 Task: Select Gifts. Add to cart, from Sephora_x000D_
 for 3194 Cheshire Road, Bridgeport, Connecticut 06604, Cell Number 203-362-4243, following items : Milk Makeup Matte Cream Baked Bronzer Stick (0.19 oz)_x000D_
 - 1, Too Faced Chocolate Soleil Matte Chocolate Soleil Bronzer (0.28 oz)_x000D_
 - 1, Natasha Denona MINI Eyeshadow Palette Bronze_x000D_
 - 1, Natasha Denona Glam Eyeshadow Palette_x000D_
 - 1, Huda Beauty Rose Quartz Eyeshadow Palette_x000D_
 - 1
Action: Mouse moved to (290, 411)
Screenshot: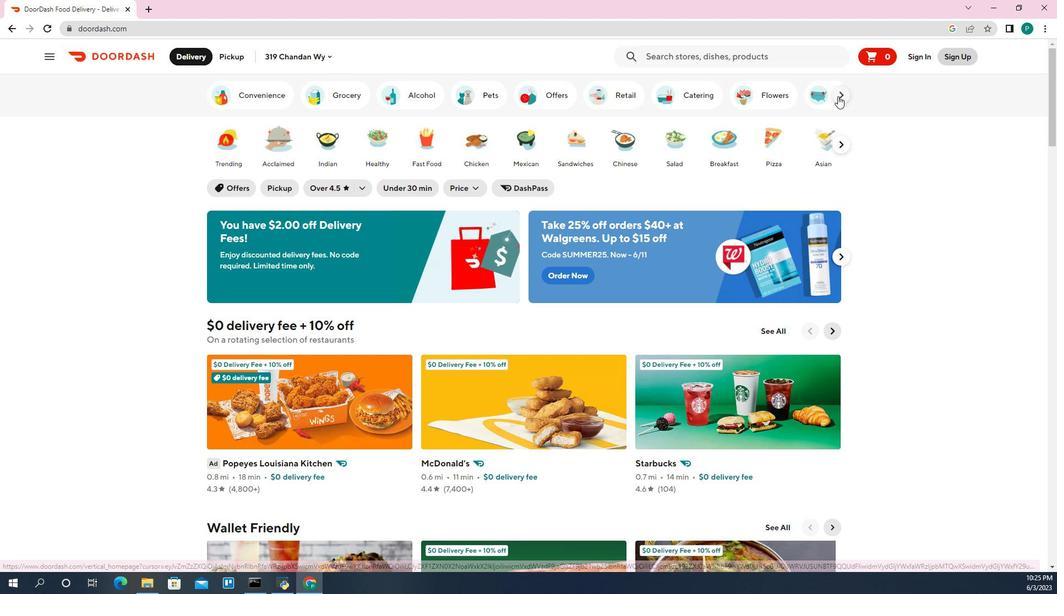 
Action: Mouse pressed left at (290, 411)
Screenshot: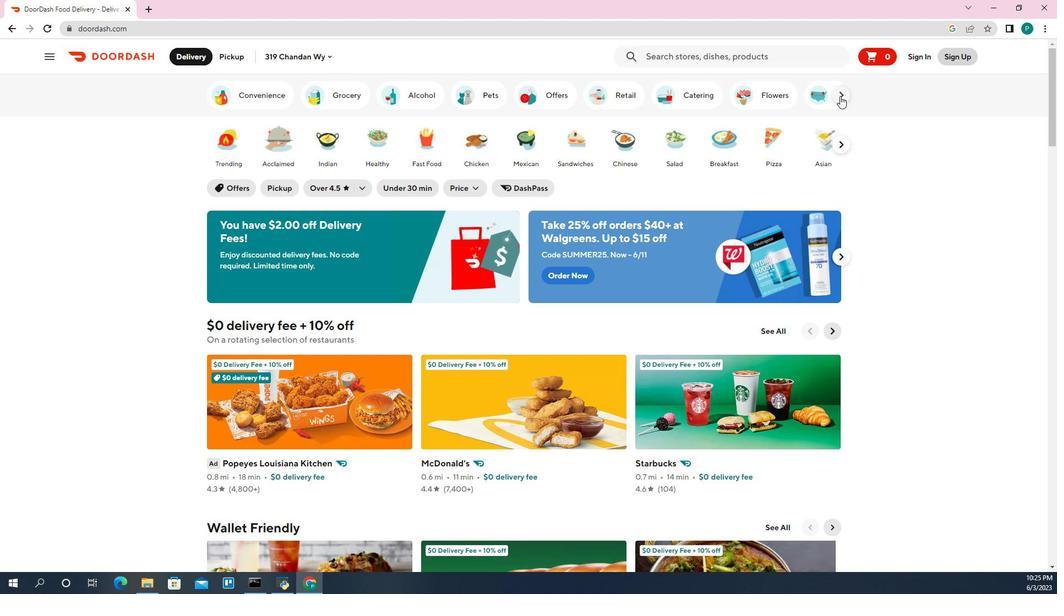 
Action: Mouse moved to (285, 410)
Screenshot: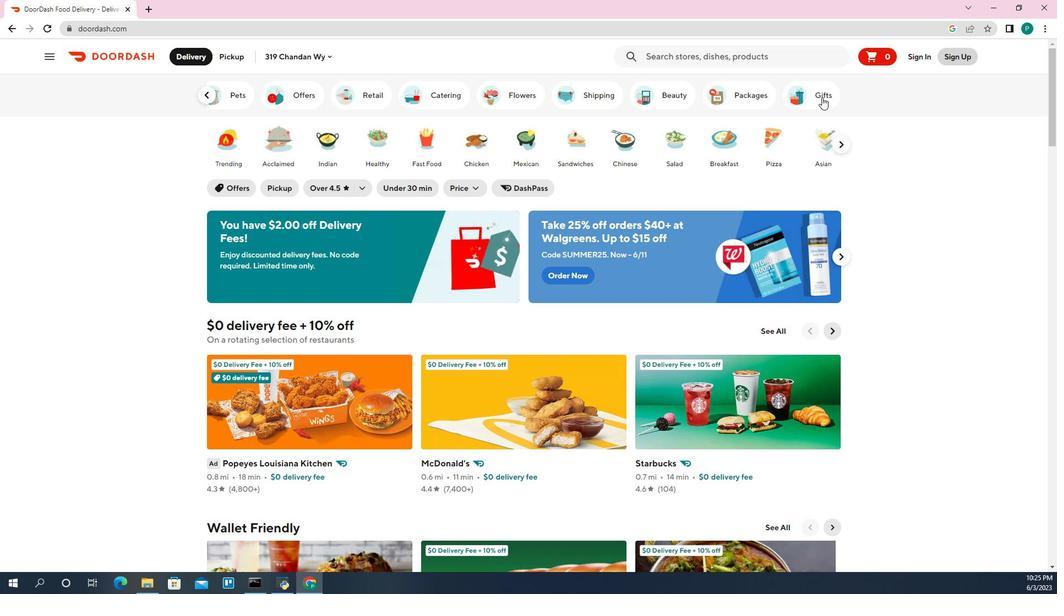 
Action: Mouse pressed left at (285, 410)
Screenshot: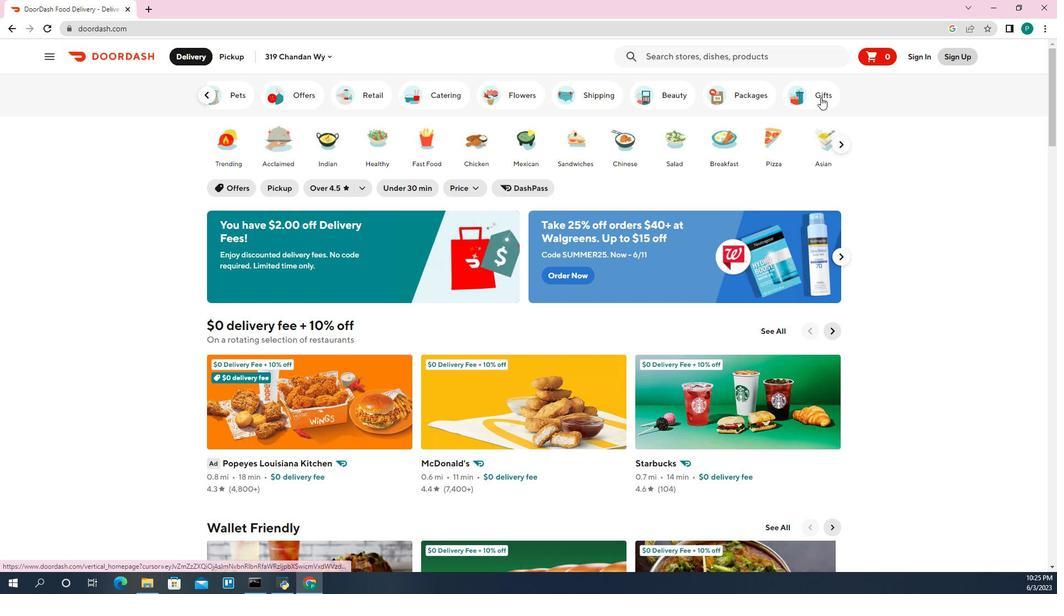 
Action: Mouse moved to (248, 442)
Screenshot: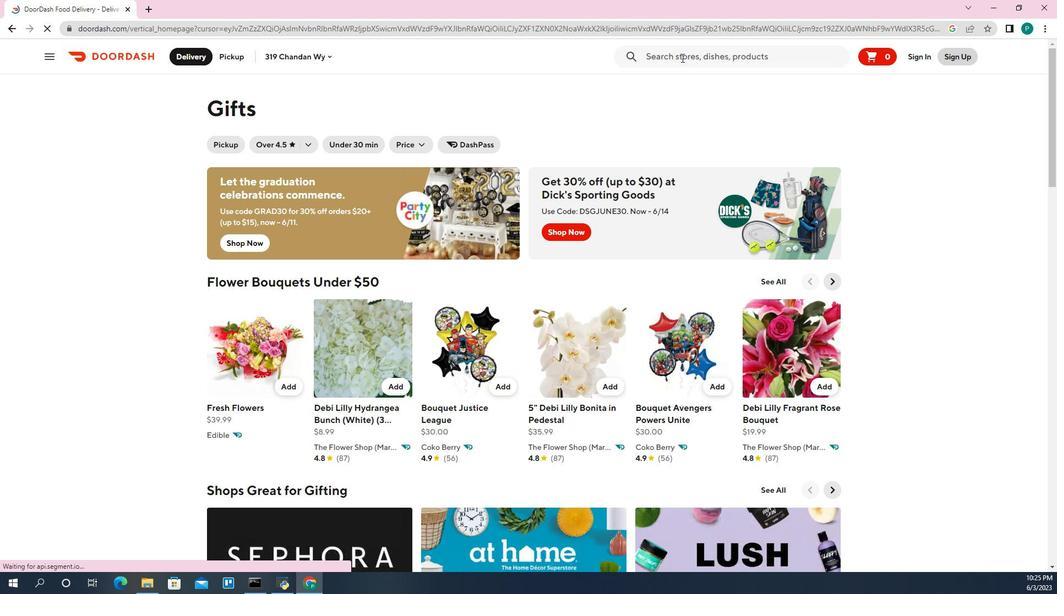 
Action: Mouse pressed left at (248, 442)
Screenshot: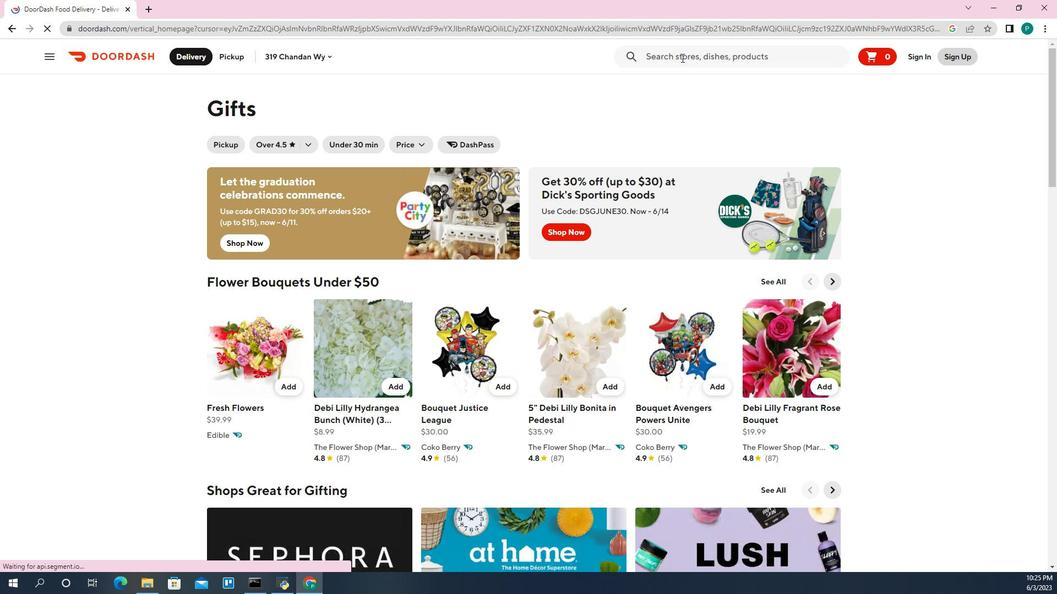 
Action: Mouse moved to (249, 444)
Screenshot: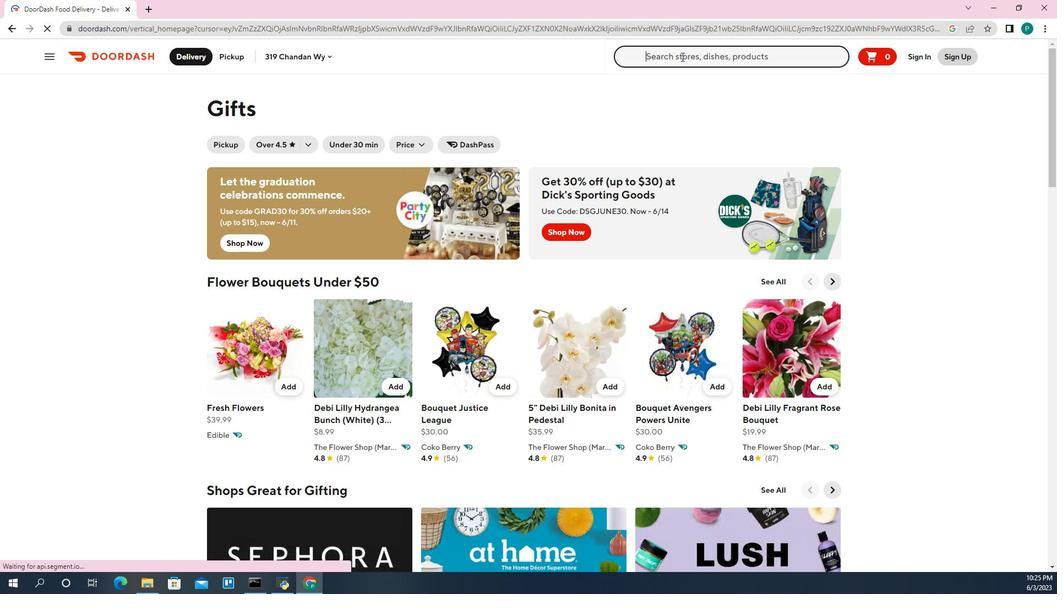 
Action: Key pressed sephora<Key.enter>
Screenshot: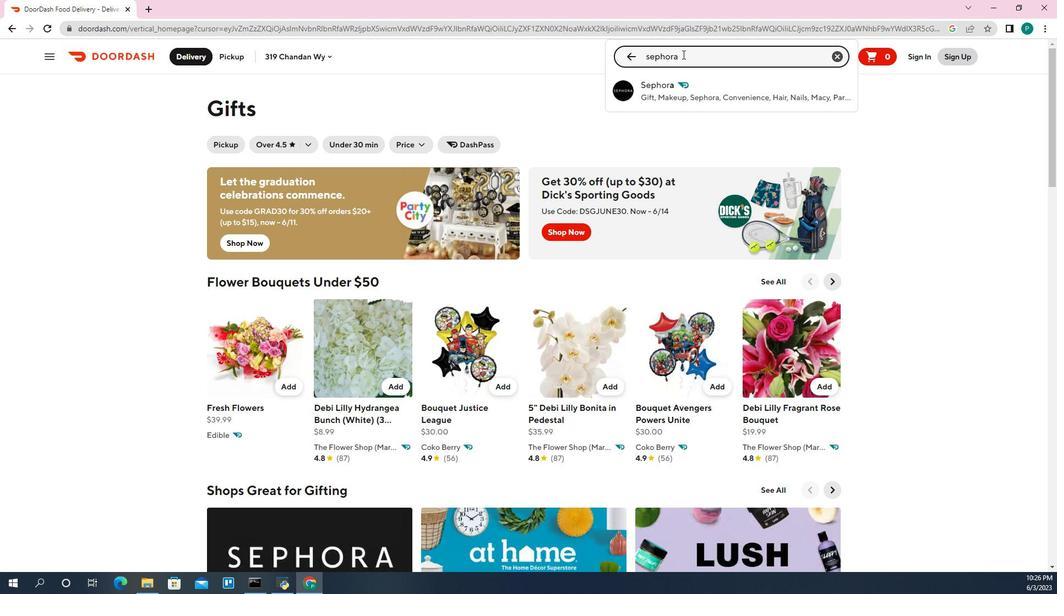 
Action: Mouse moved to (132, 284)
Screenshot: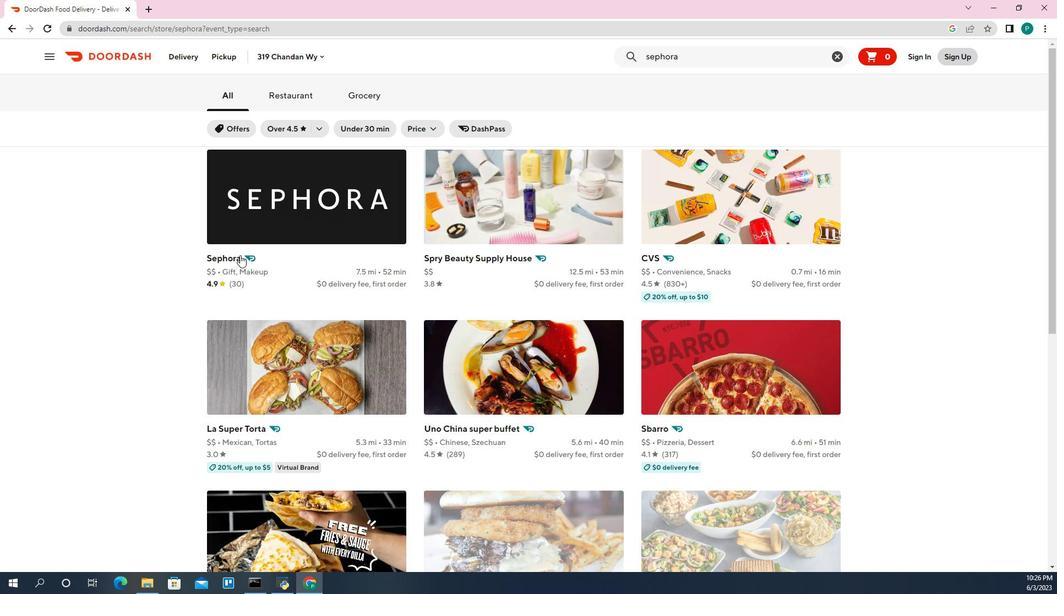 
Action: Mouse pressed left at (132, 284)
Screenshot: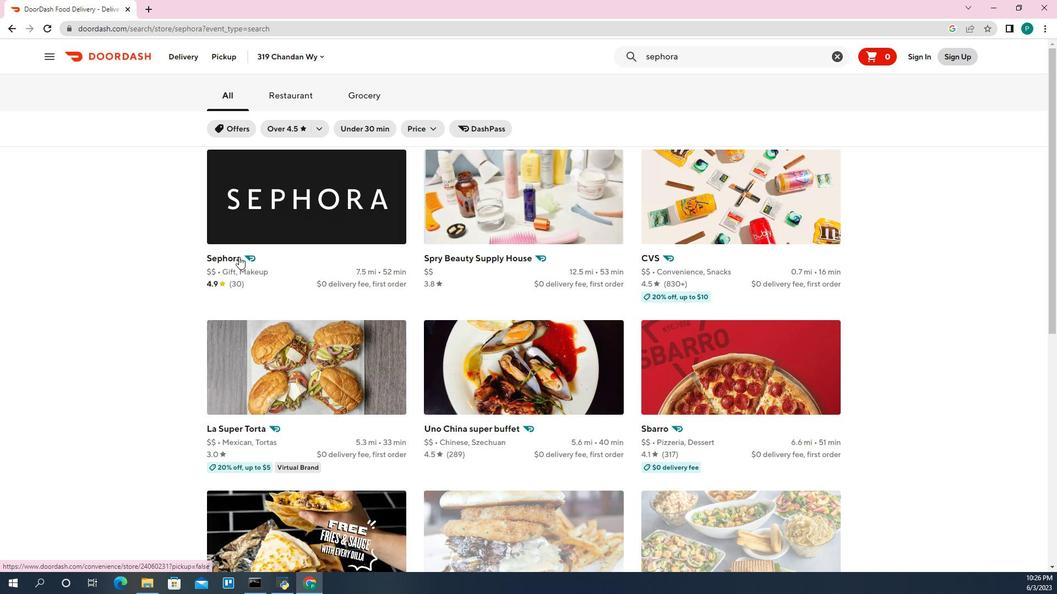 
Action: Mouse moved to (239, 364)
Screenshot: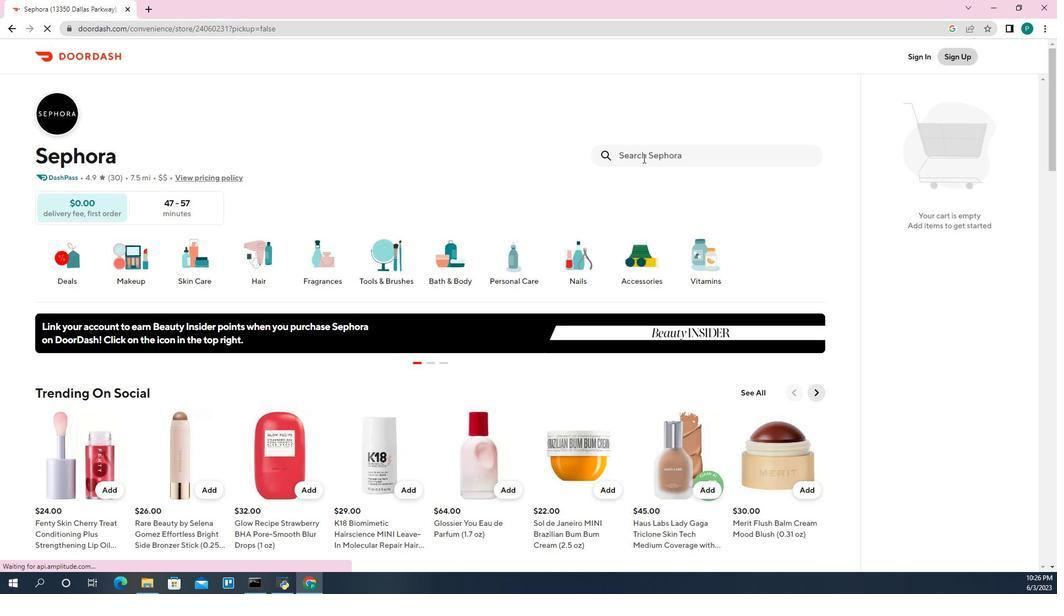 
Action: Mouse pressed left at (239, 364)
Screenshot: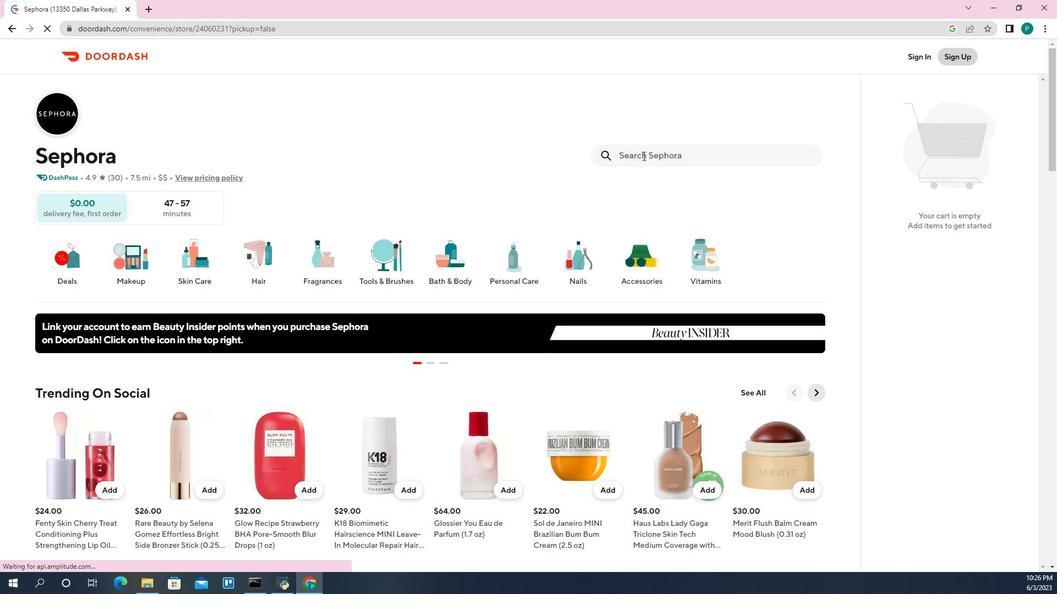
Action: Mouse moved to (239, 366)
Screenshot: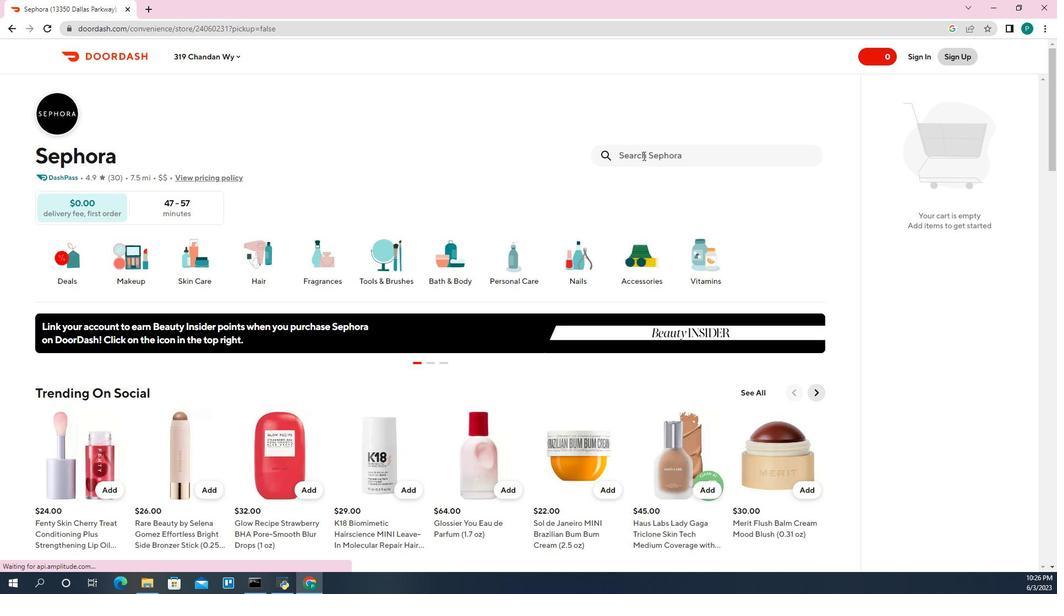 
Action: Key pressed milk<Key.space>makeup<Key.space>matte<Key.space>cream<Key.space>baked<Key.space>bronzer<Key.space>stick<Key.space><Key.shift_r>(0.19<Key.space>oz<Key.shift_r>)<Key.enter>
Screenshot: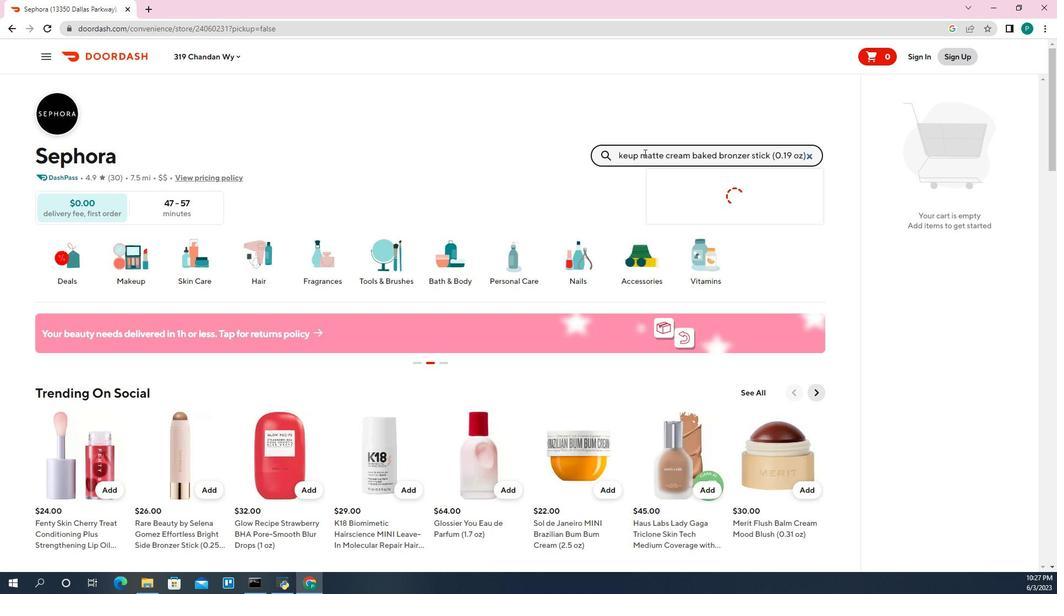 
Action: Mouse moved to (97, 275)
Screenshot: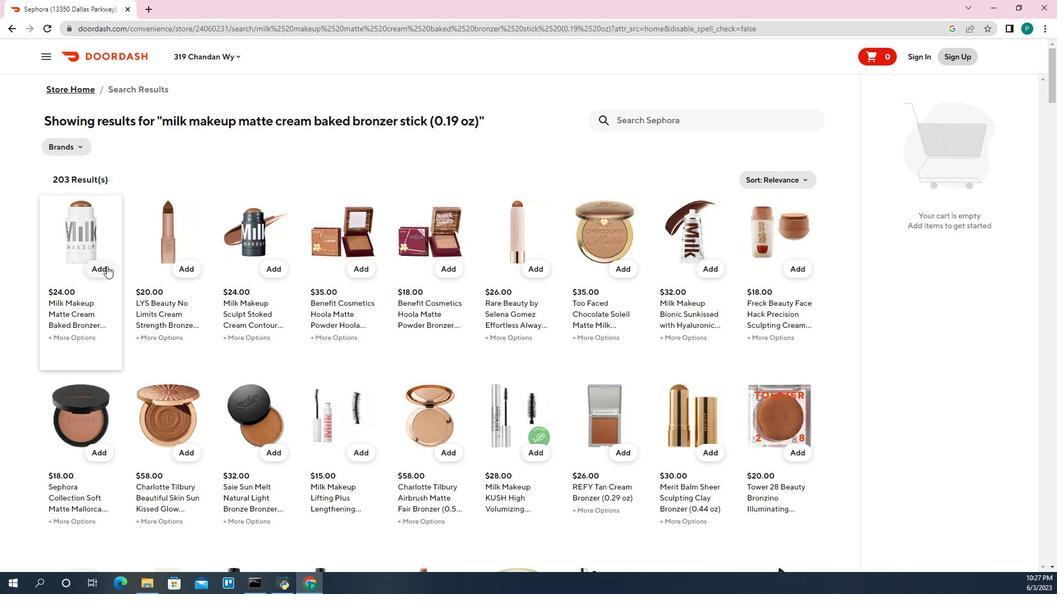 
Action: Mouse pressed left at (97, 275)
Screenshot: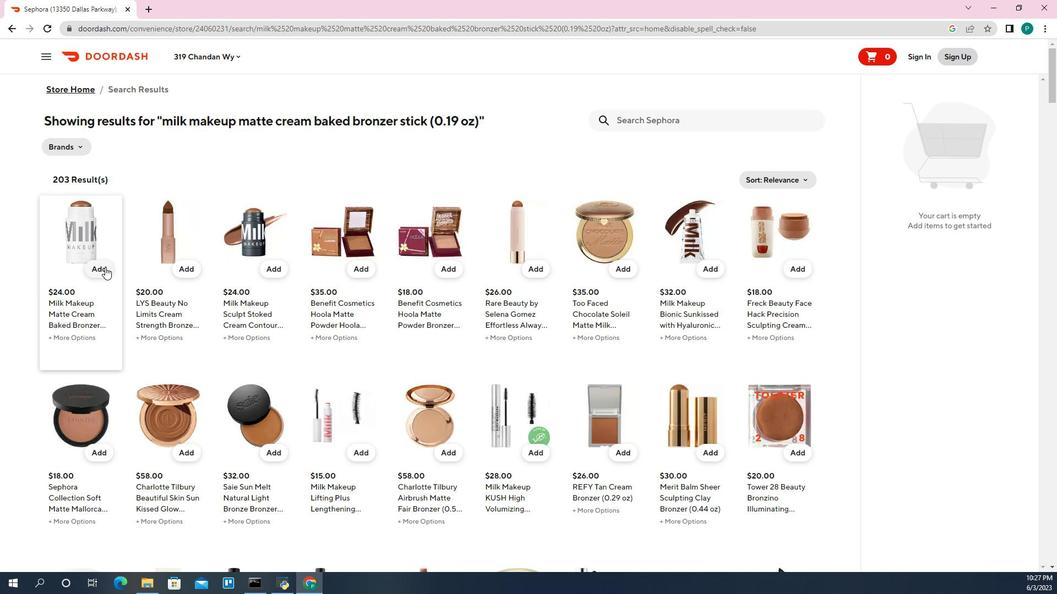 
Action: Mouse moved to (256, 55)
Screenshot: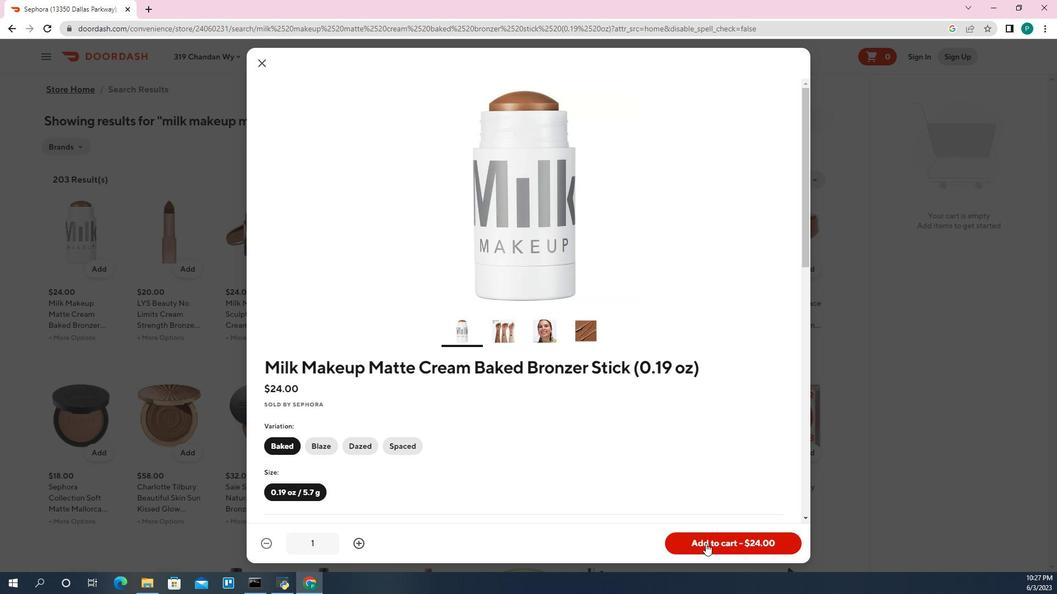 
Action: Mouse pressed left at (256, 55)
Screenshot: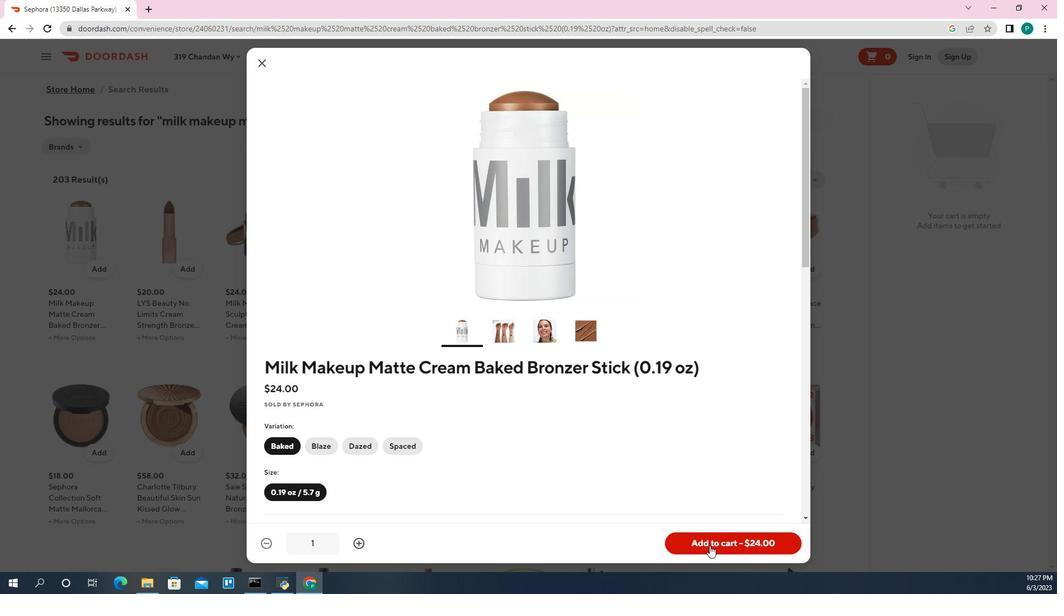
Action: Mouse moved to (238, 391)
Screenshot: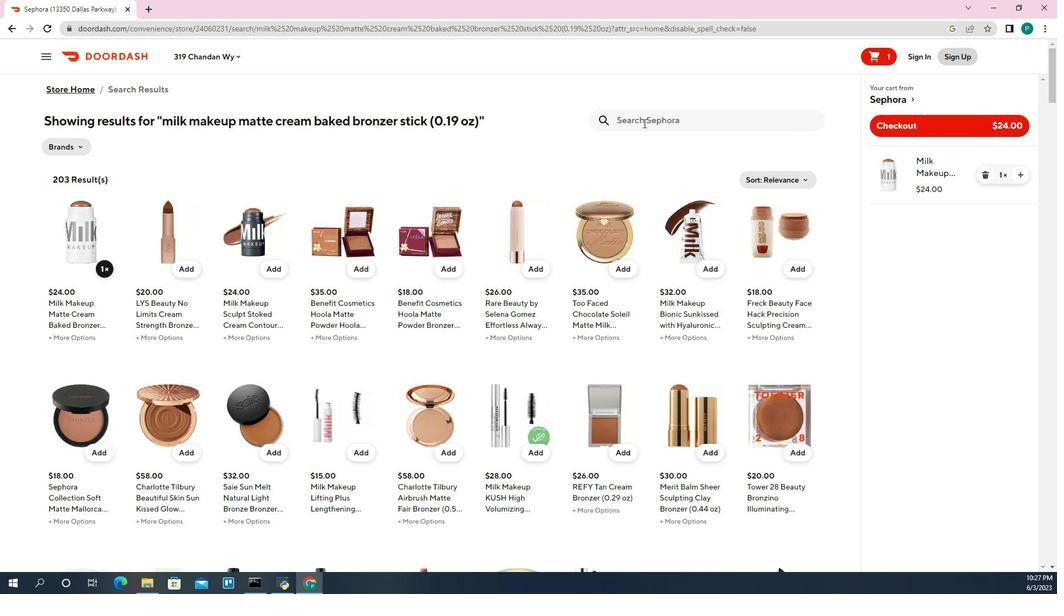 
Action: Mouse pressed left at (238, 391)
Screenshot: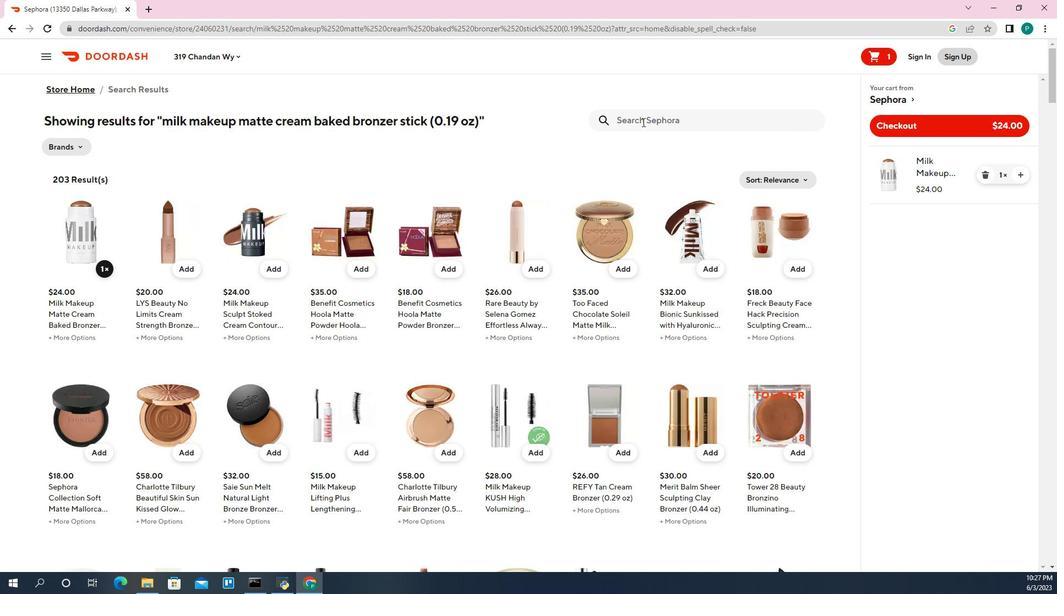 
Action: Key pressed too<Key.space>faced<Key.space>chocolate<Key.space>soleil<Key.space>matte<Key.space>chocolate<Key.space>soleil<Key.space>bronzer<Key.space><Key.shift_r>(0.28<Key.space>oz<Key.shift_r>)<Key.enter>
Screenshot: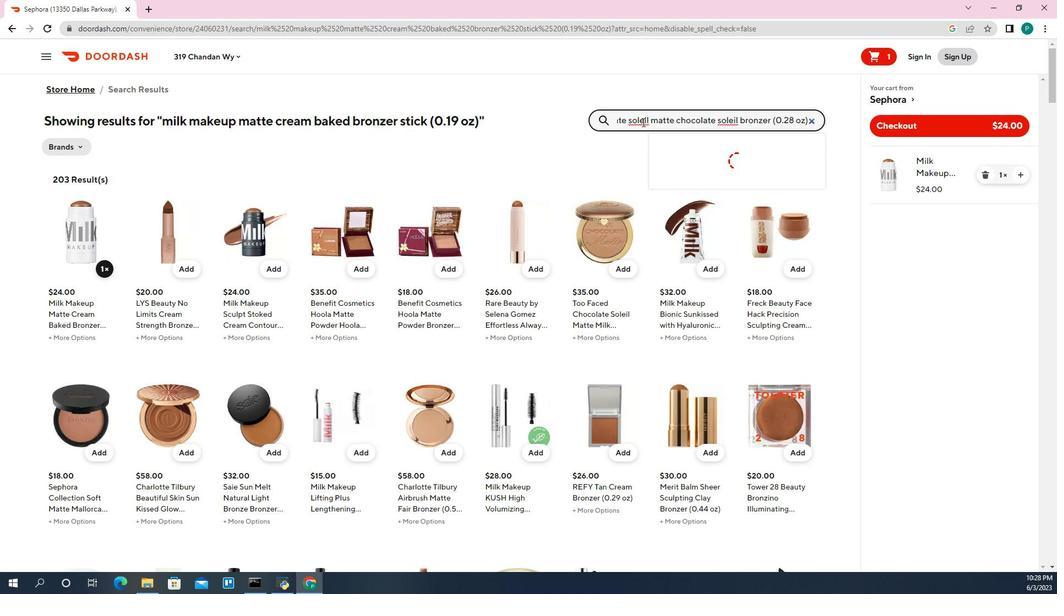 
Action: Mouse moved to (95, 274)
Screenshot: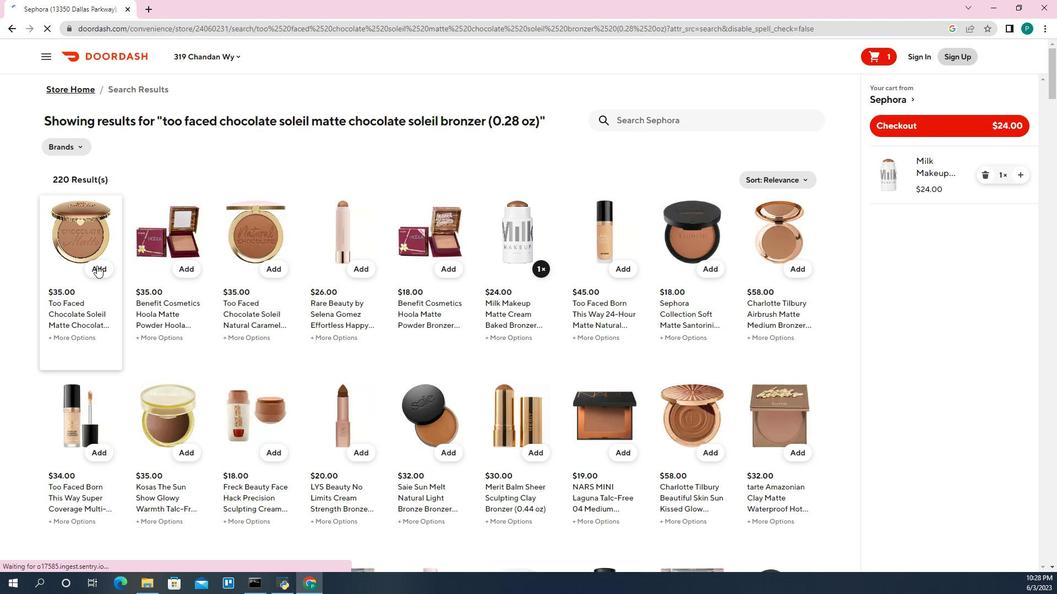 
Action: Mouse pressed left at (95, 274)
Screenshot: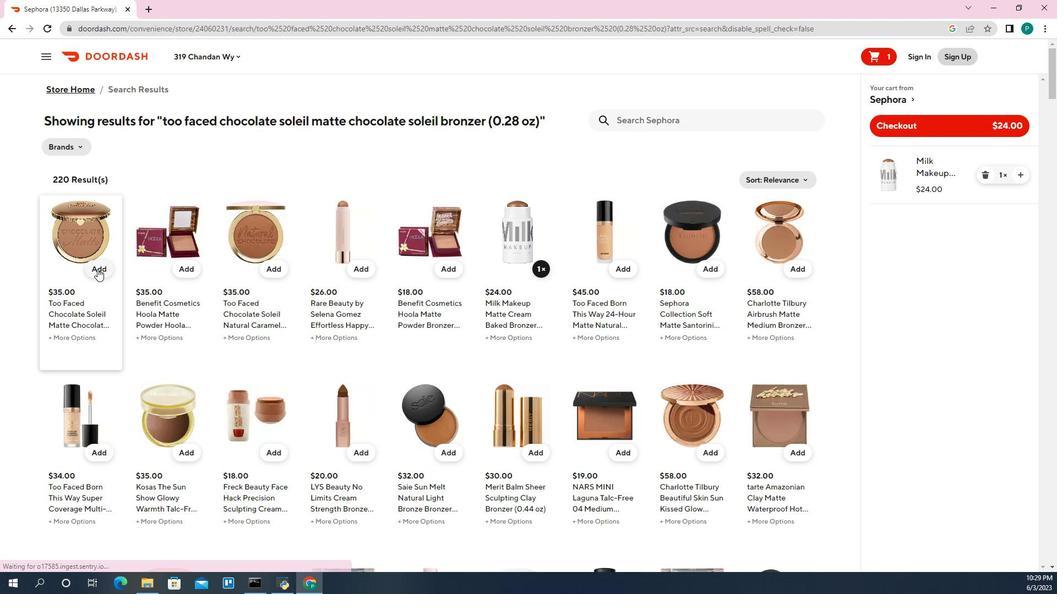 
Action: Mouse moved to (259, 59)
Screenshot: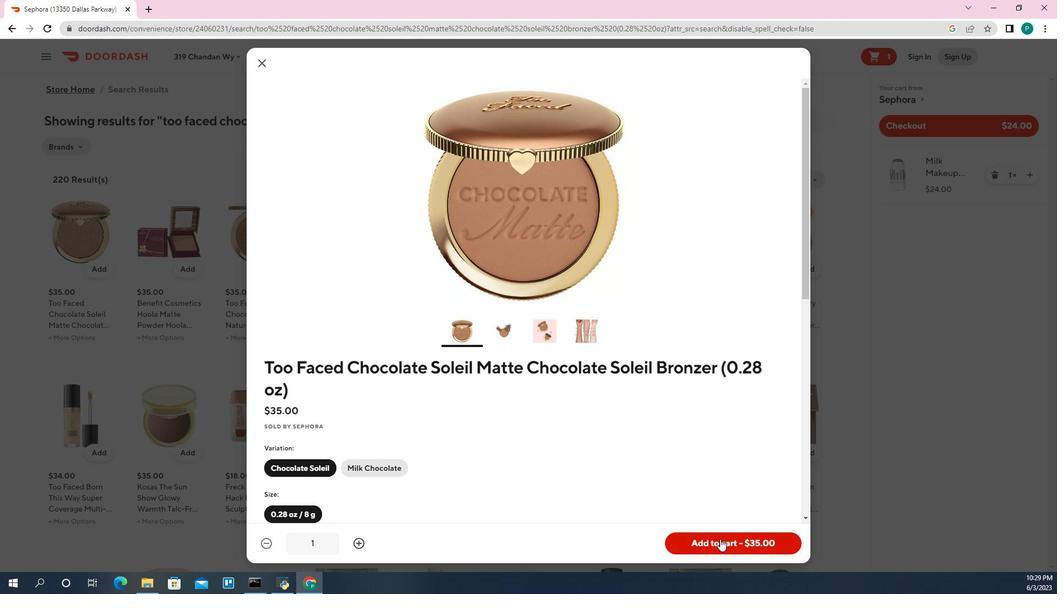 
Action: Mouse pressed left at (259, 59)
Screenshot: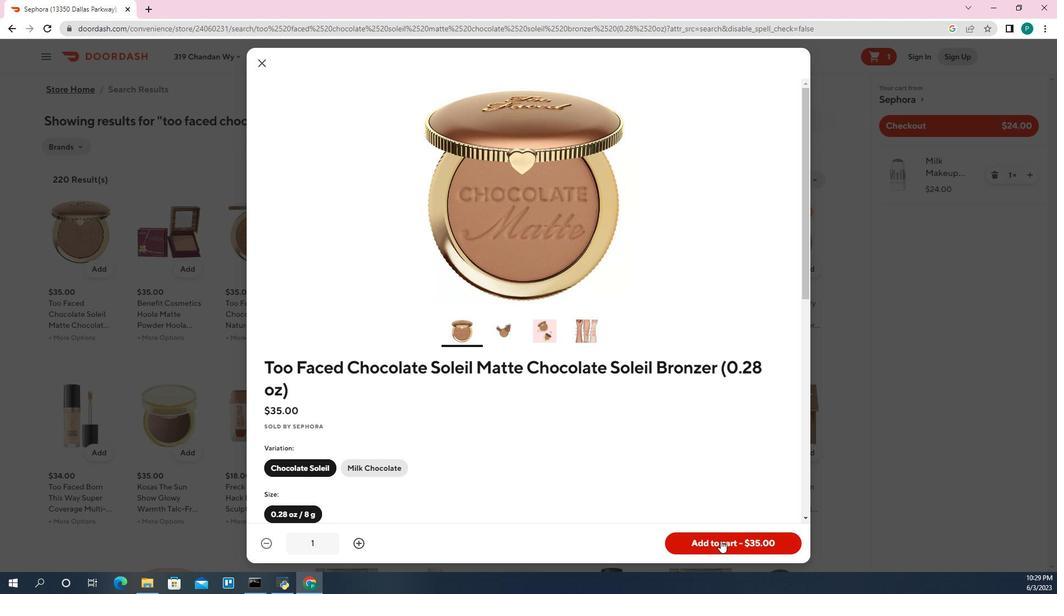 
Action: Mouse moved to (246, 391)
Screenshot: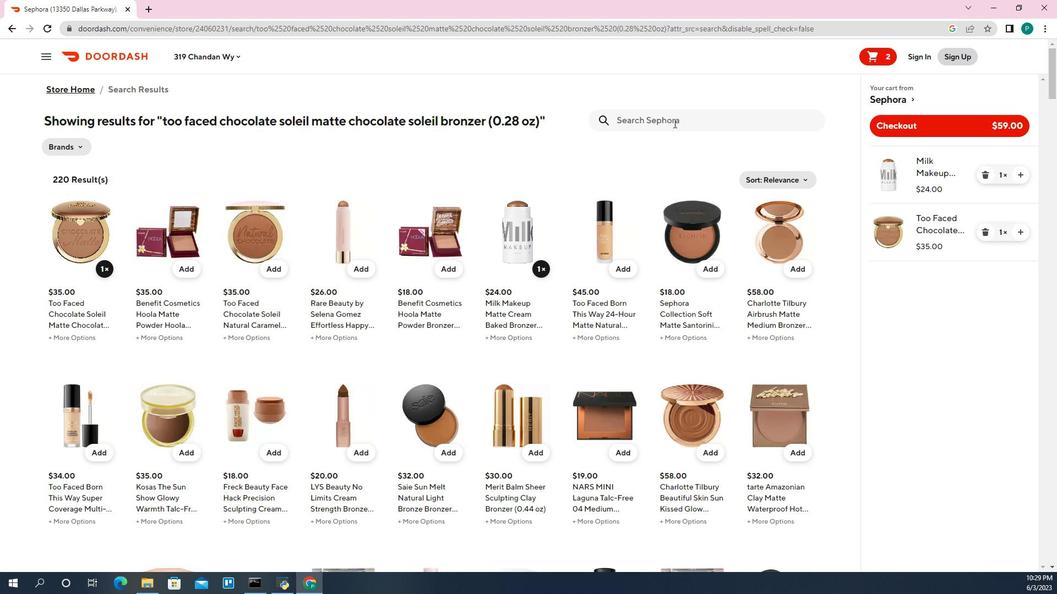 
Action: Mouse pressed left at (246, 391)
Screenshot: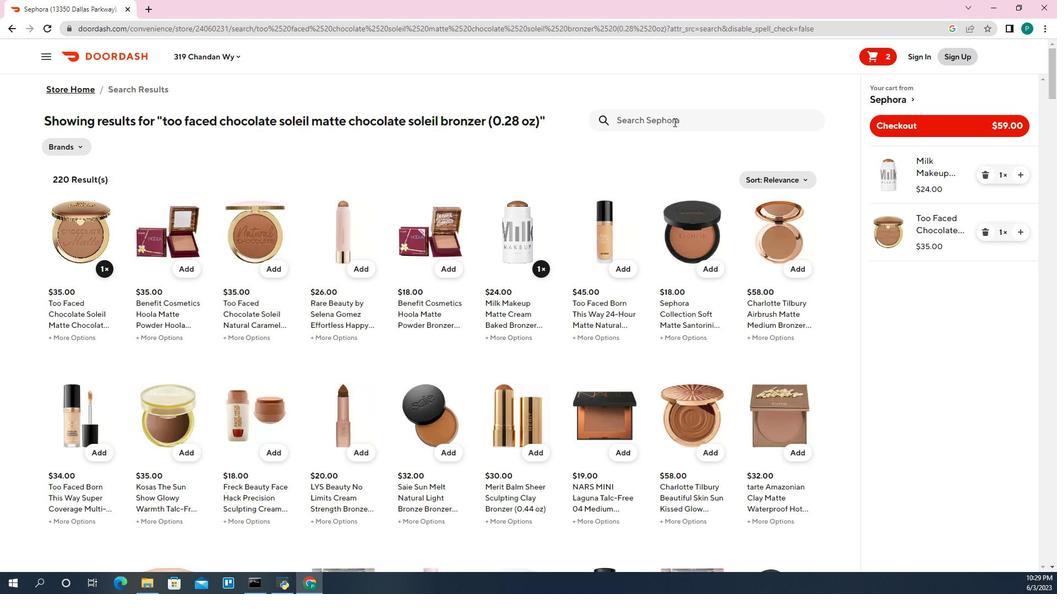 
Action: Key pressed natasha<Key.space>denona<Key.space>mini<Key.space>eyeshadow<Key.space>palette<Key.space>bronze<Key.enter>
Screenshot: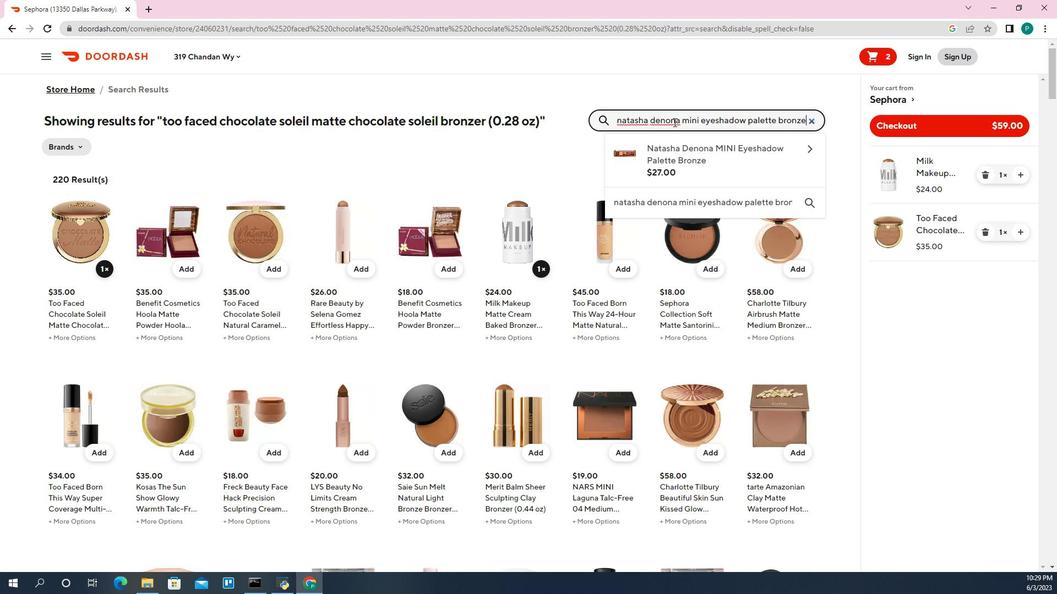 
Action: Mouse moved to (96, 271)
Screenshot: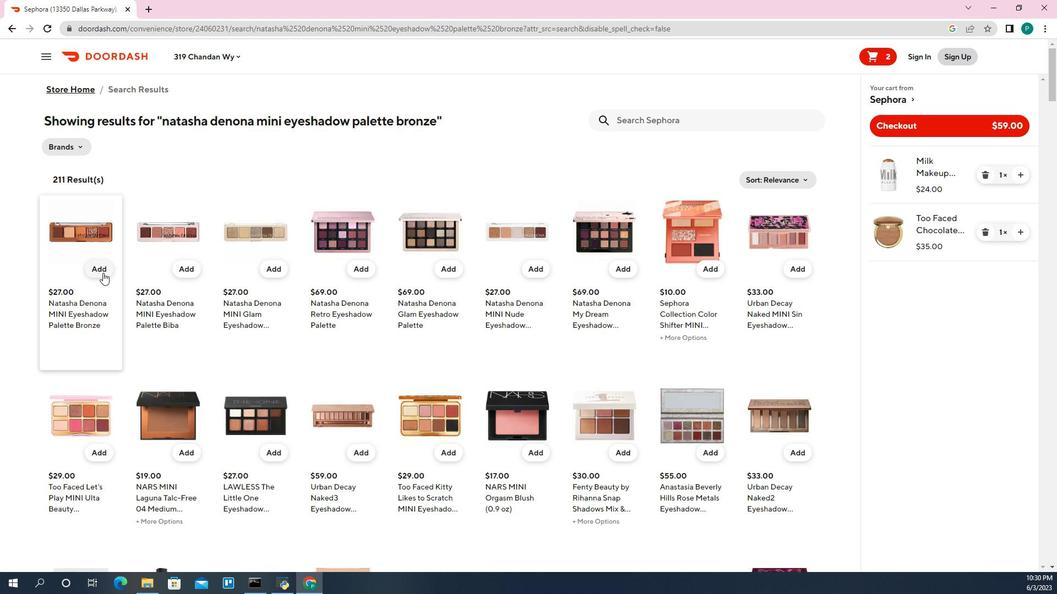
Action: Mouse pressed left at (96, 271)
Screenshot: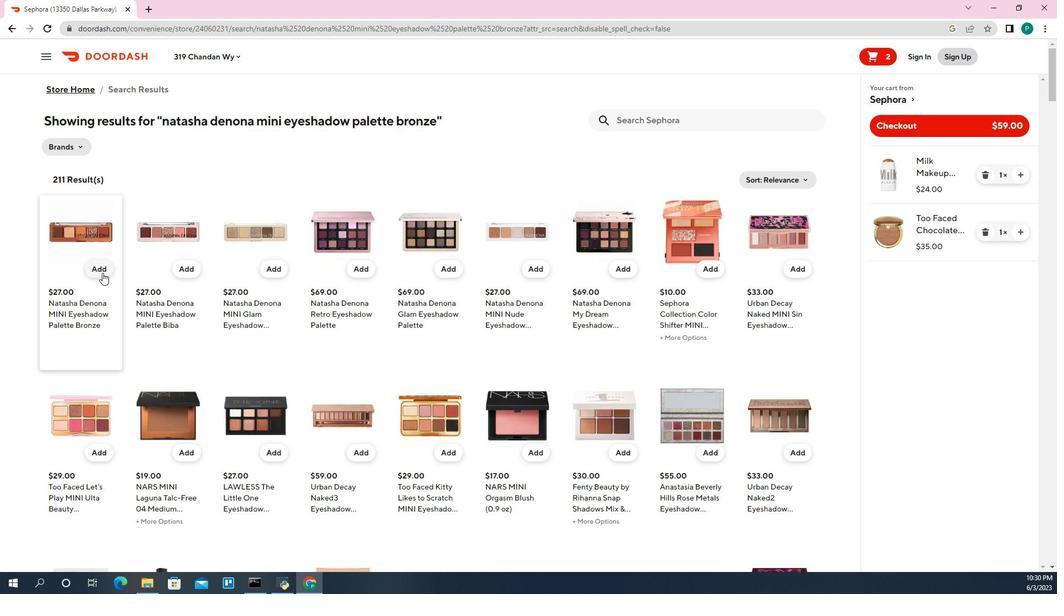
Action: Mouse moved to (238, 390)
Screenshot: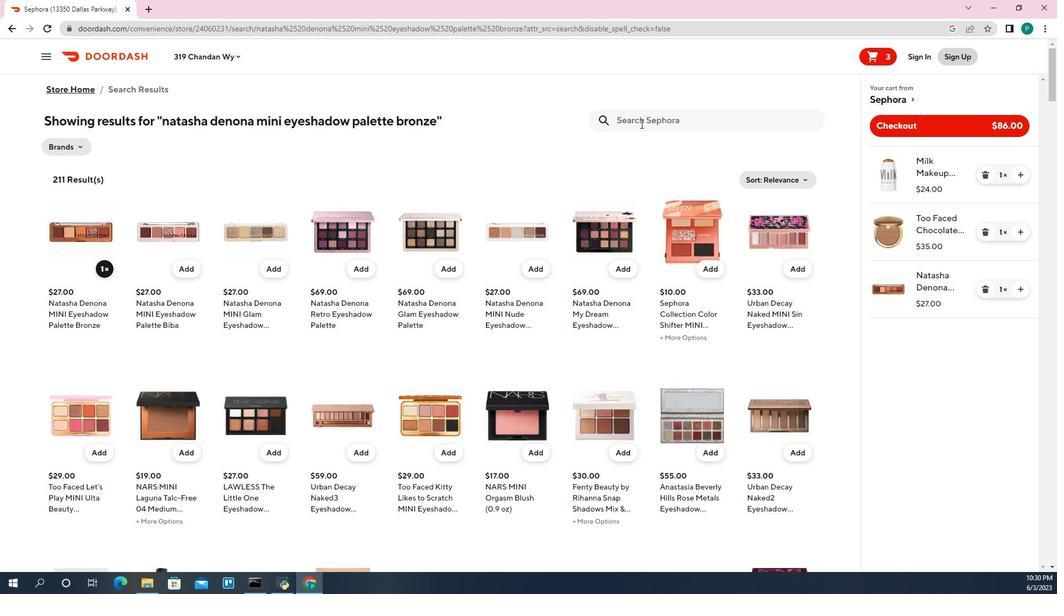 
Action: Mouse pressed left at (238, 390)
Screenshot: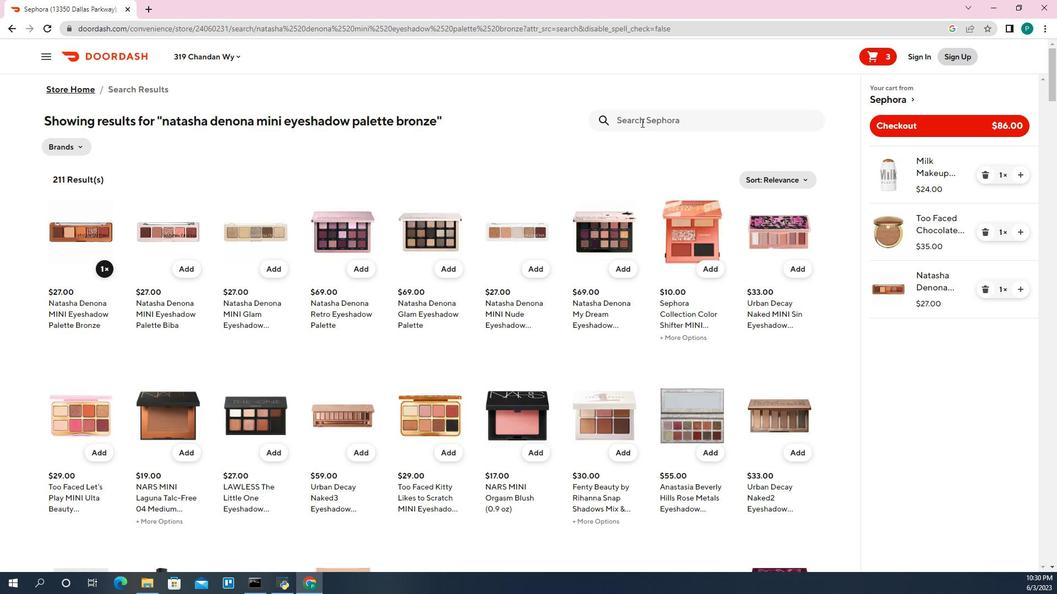 
Action: Mouse moved to (238, 390)
Screenshot: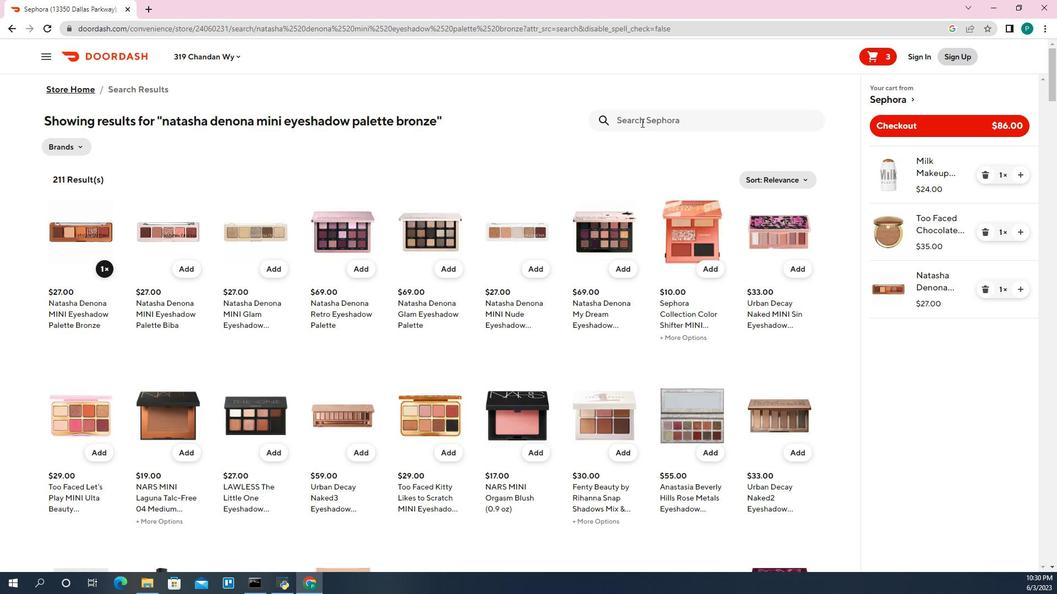 
Action: Key pressed natasha<Key.space>denona<Key.space>glam<Key.space>eyeshadow<Key.space>palette<Key.enter>
Screenshot: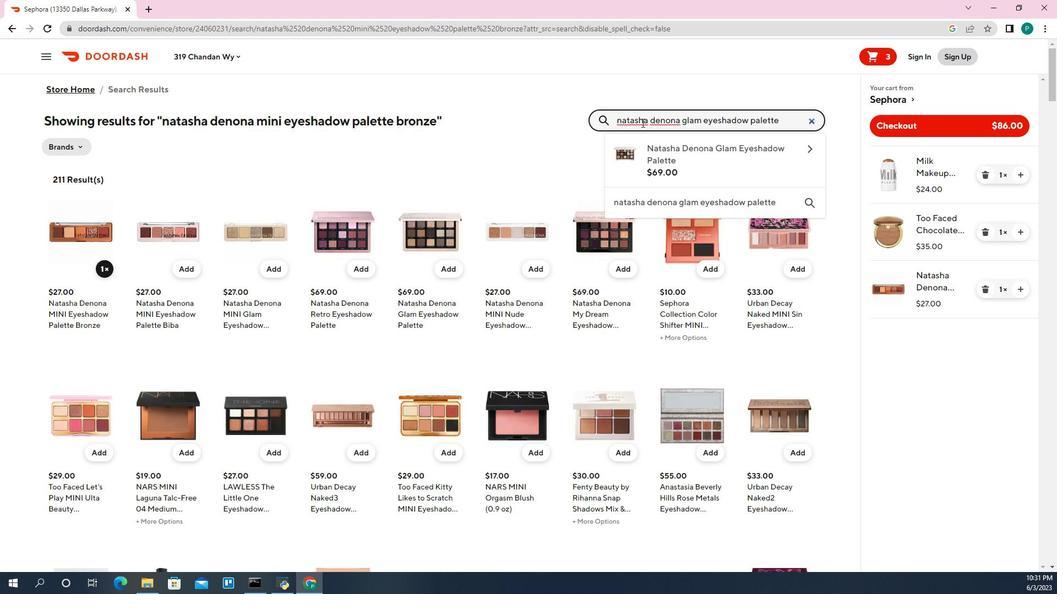 
Action: Mouse moved to (96, 272)
Screenshot: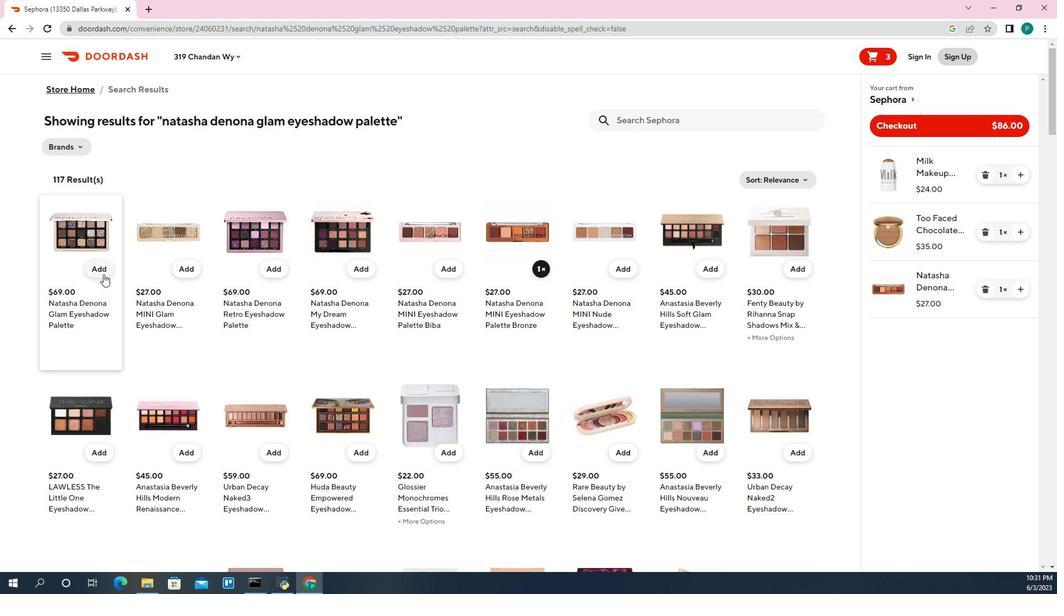 
Action: Mouse pressed left at (96, 272)
Screenshot: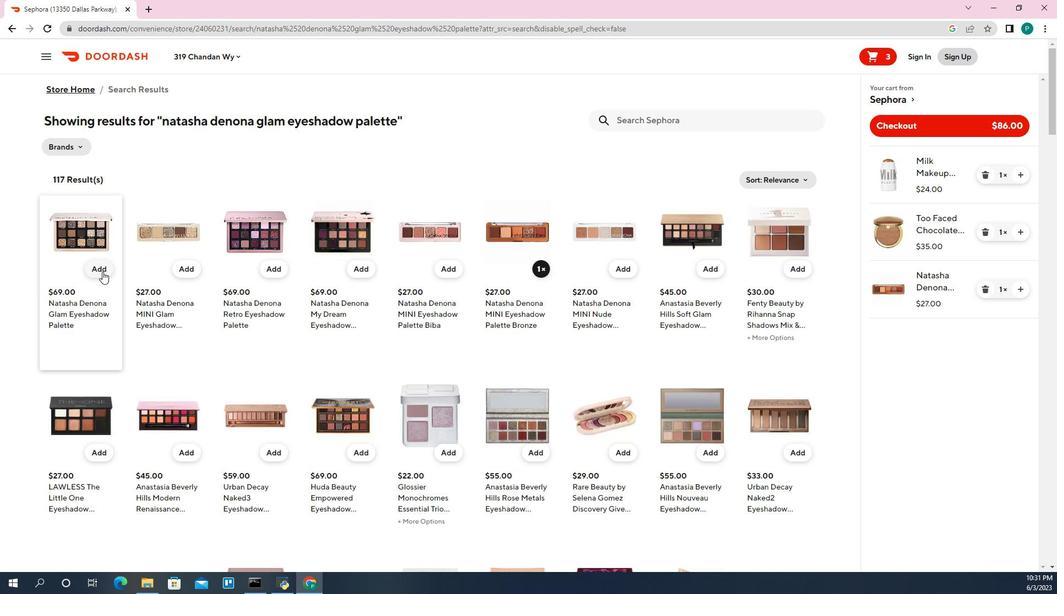 
Action: Mouse moved to (235, 392)
Screenshot: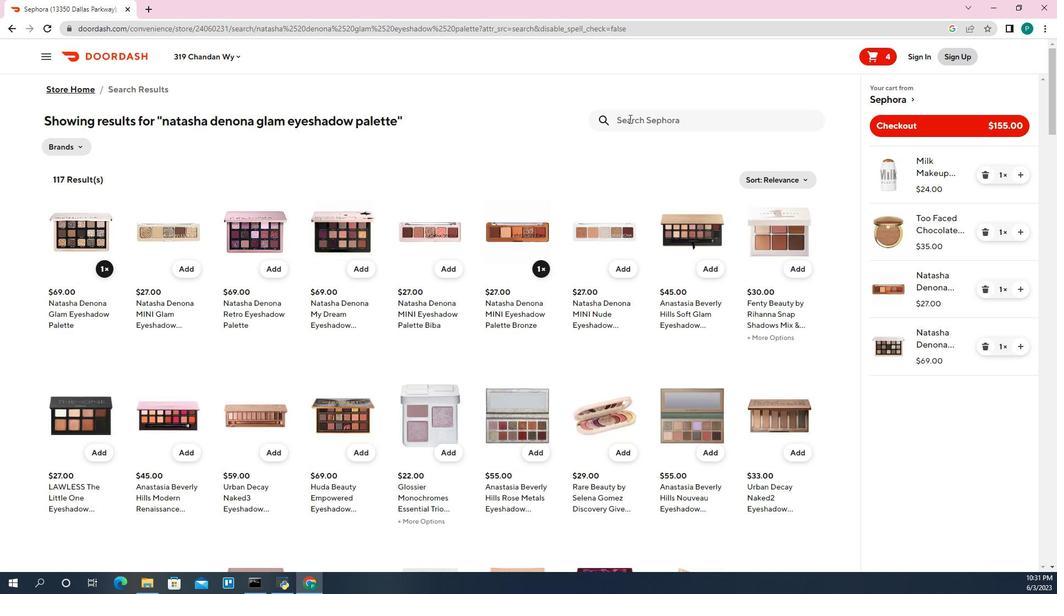 
Action: Mouse pressed left at (235, 392)
Screenshot: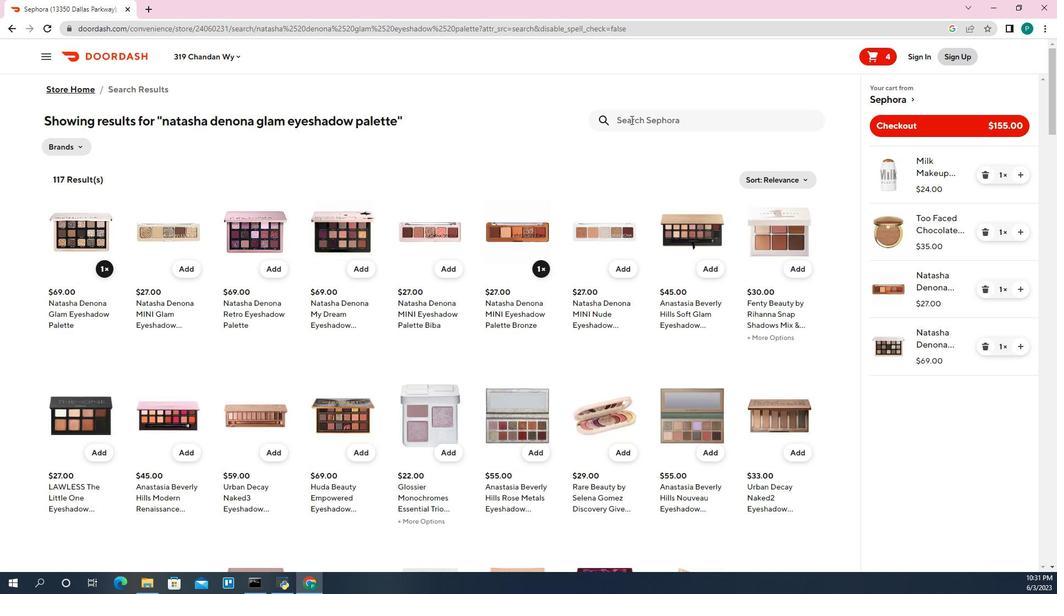 
Action: Key pressed huda<Key.space>beauty<Key.space>rose<Key.space>quartz<Key.space>eyeshadow<Key.space>palette<Key.enter>
Screenshot: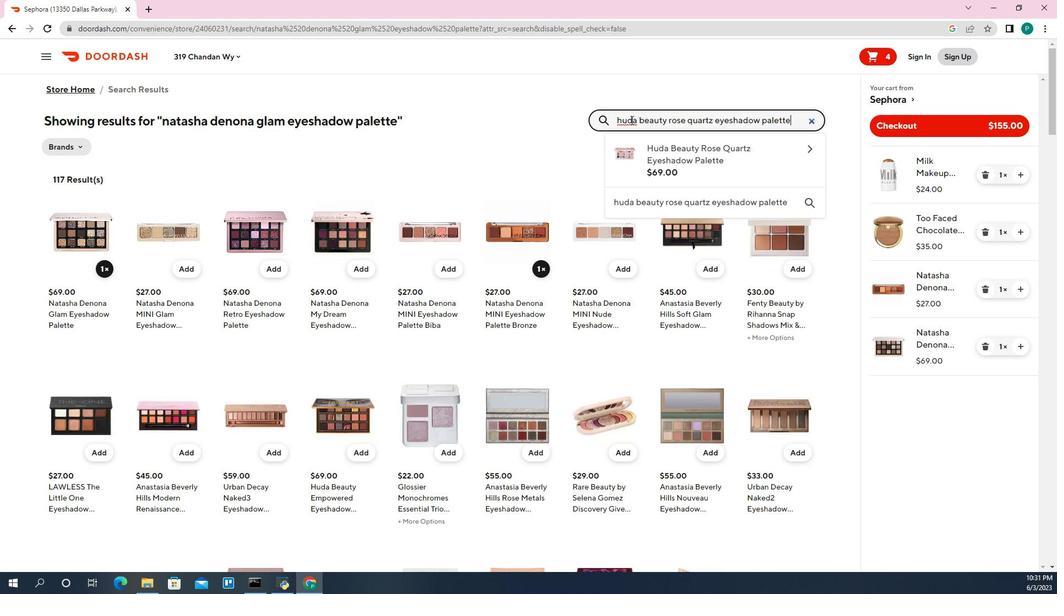
Action: Mouse moved to (95, 272)
Screenshot: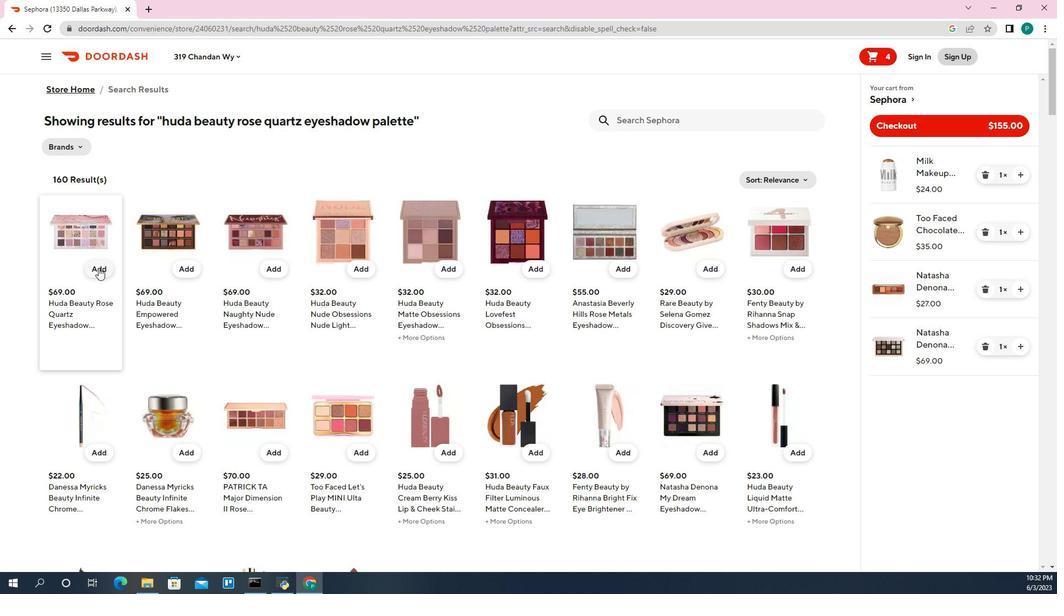 
Action: Mouse pressed left at (95, 272)
Screenshot: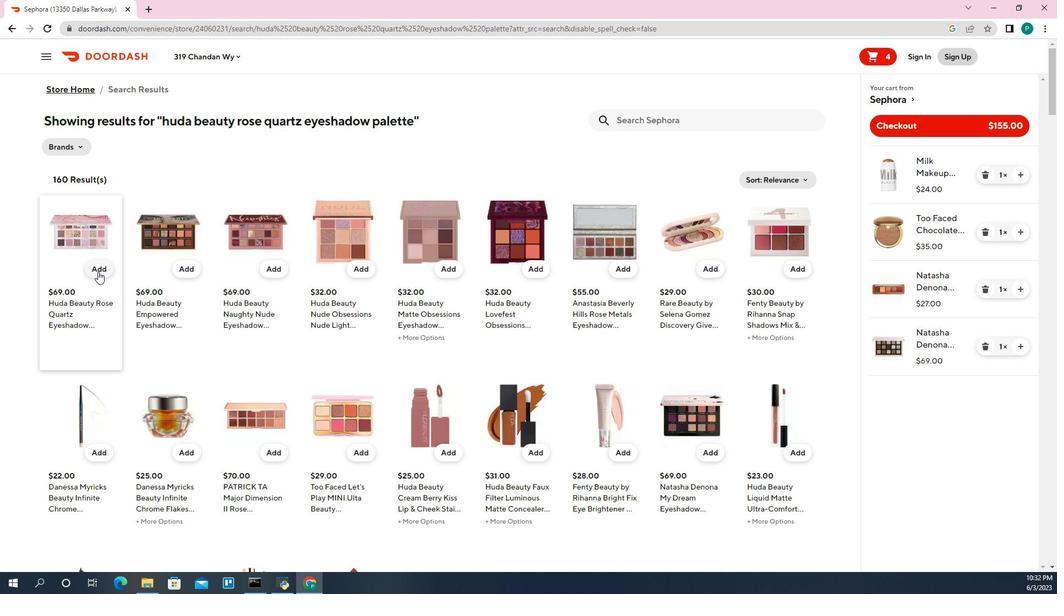 
Action: Mouse moved to (311, 385)
Screenshot: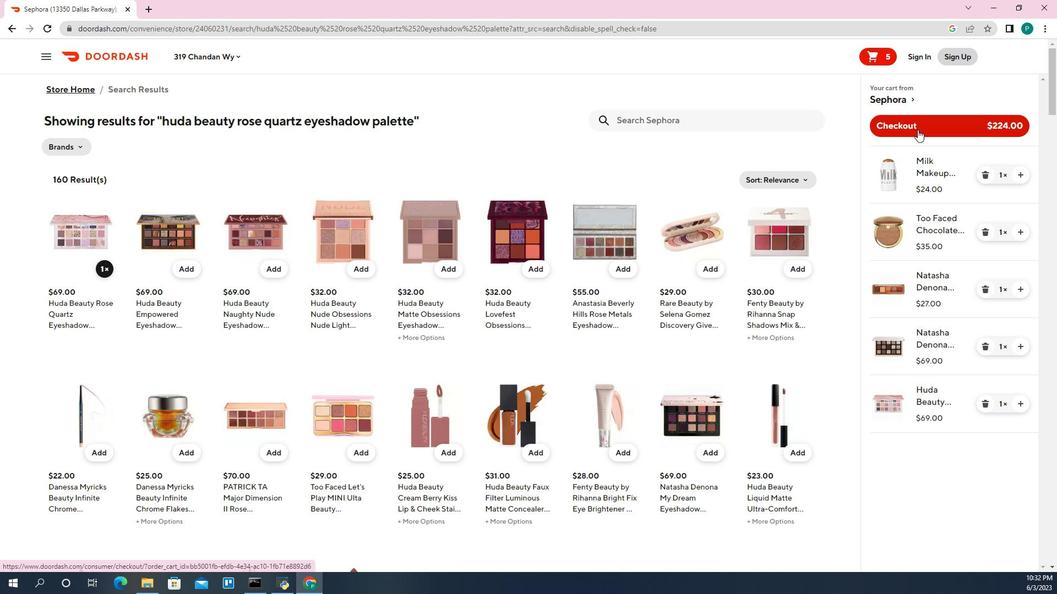 
Action: Mouse pressed left at (311, 385)
Screenshot: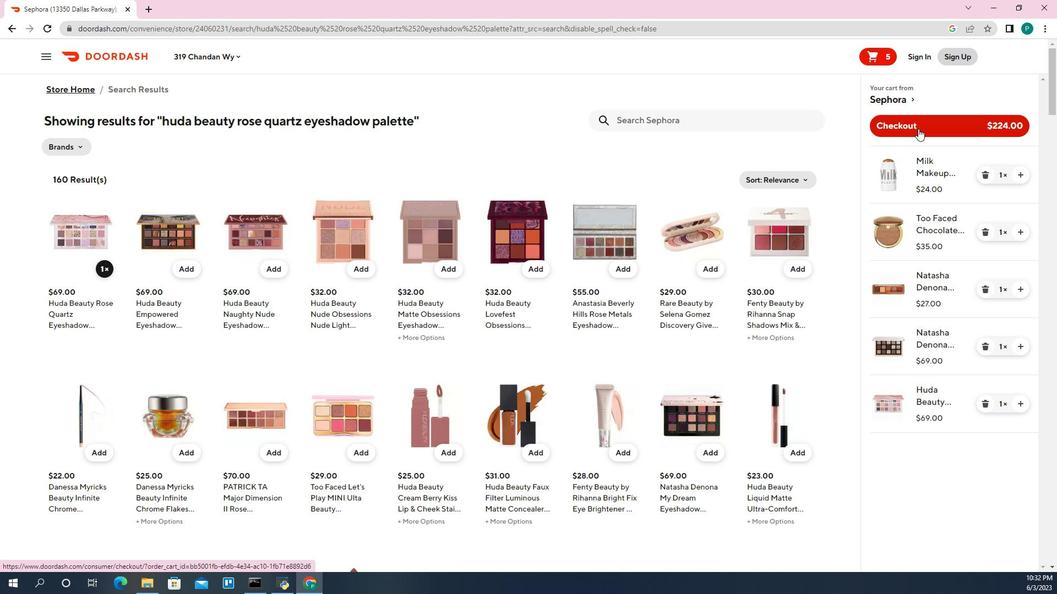 
Action: Mouse pressed left at (311, 385)
Screenshot: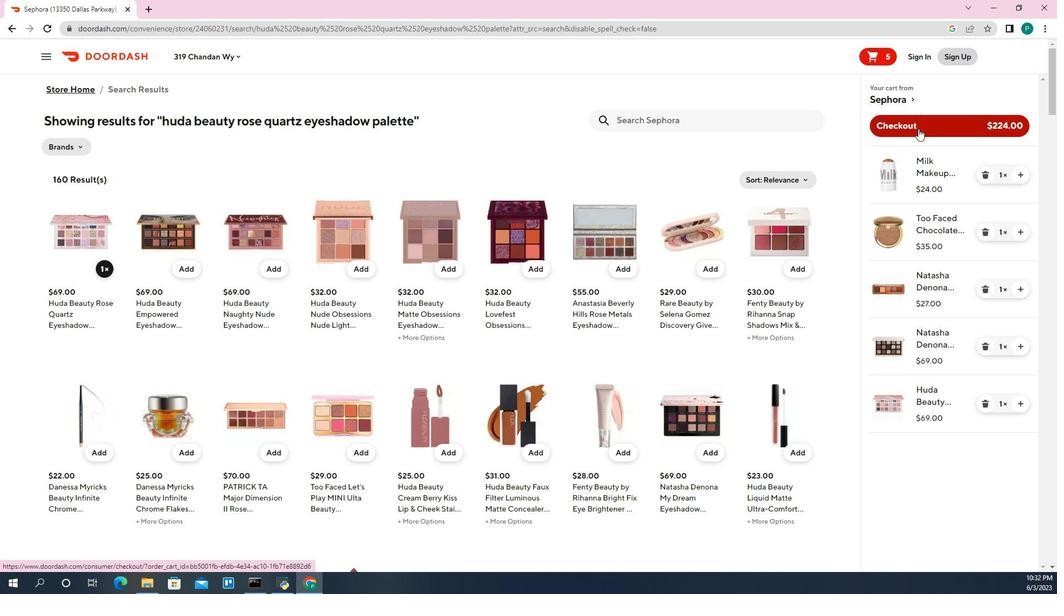 
